 Task: Create List Financial Planning in Board Marketing Plan to Workspace Investment Management. Create List Accounting in Board Customer Loyalty Programs to Workspace Investment Management. Create List Bookkeeping in Board Diversity and Inclusion Training and Education Programs to Workspace Investment Management
Action: Key pressed <Key.shift>FINANCIAL<Key.space><Key.shift>PLANNING<Key.enter>
Screenshot: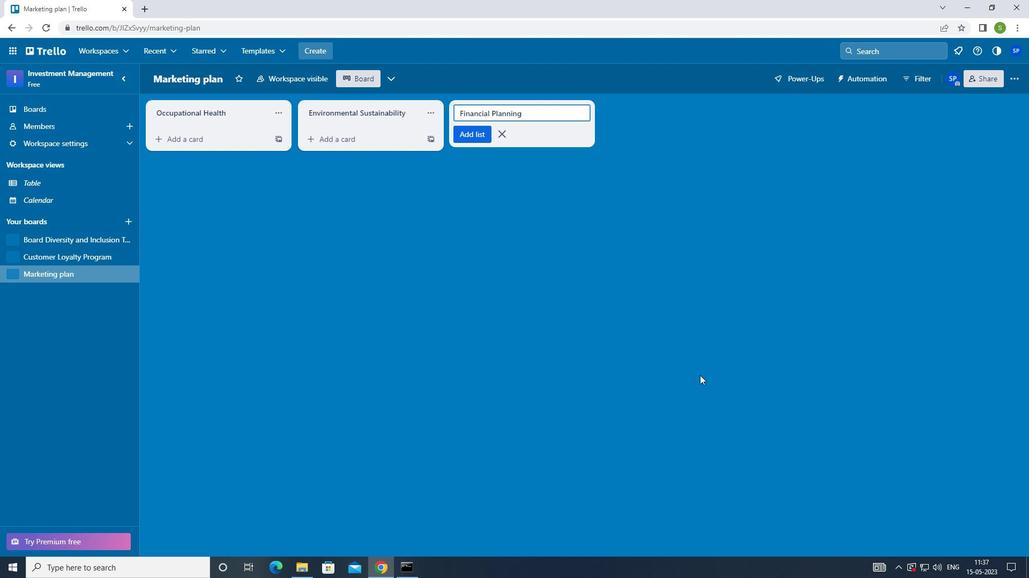 
Action: Mouse moved to (39, 255)
Screenshot: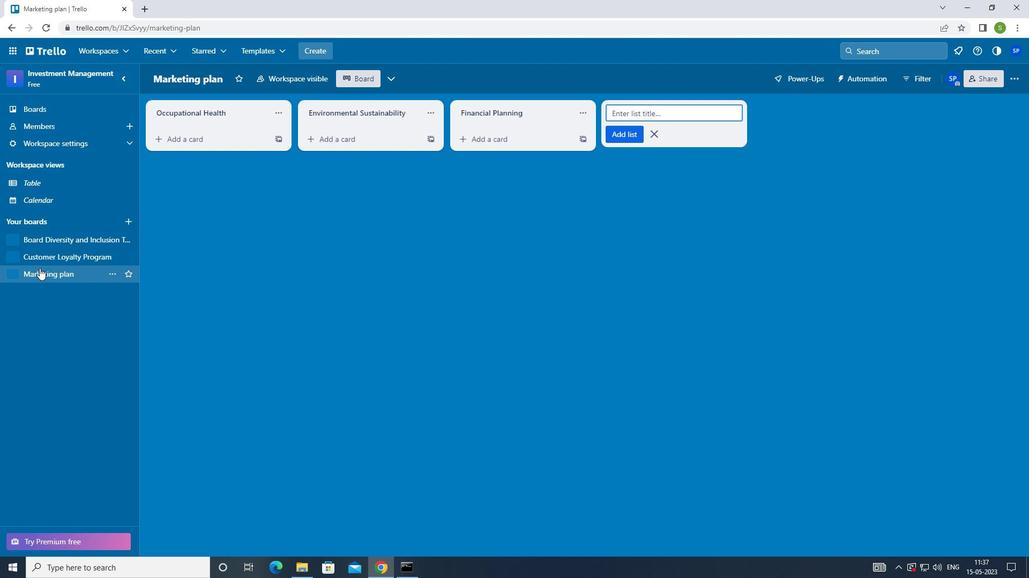 
Action: Mouse pressed left at (39, 255)
Screenshot: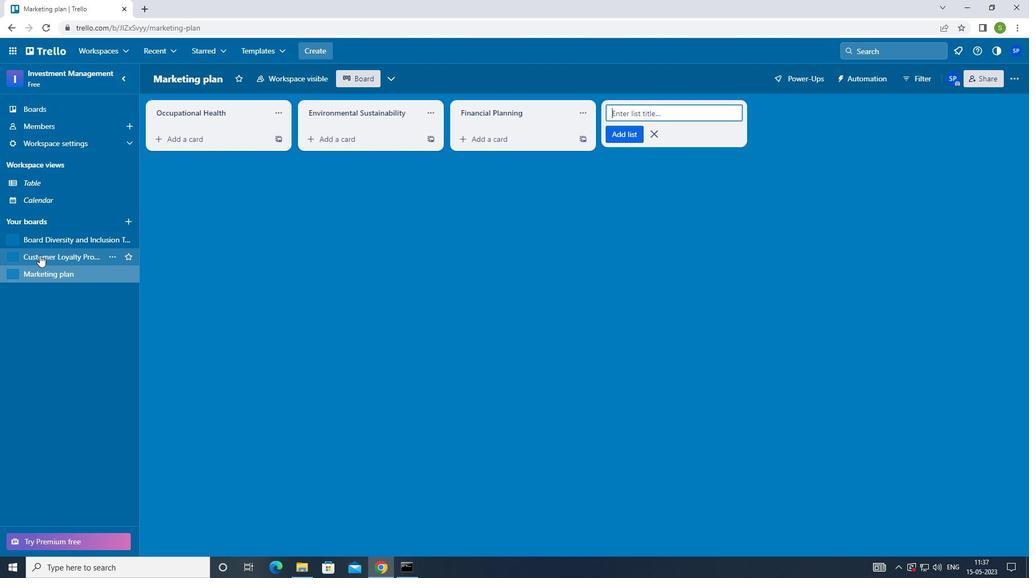 
Action: Mouse moved to (473, 118)
Screenshot: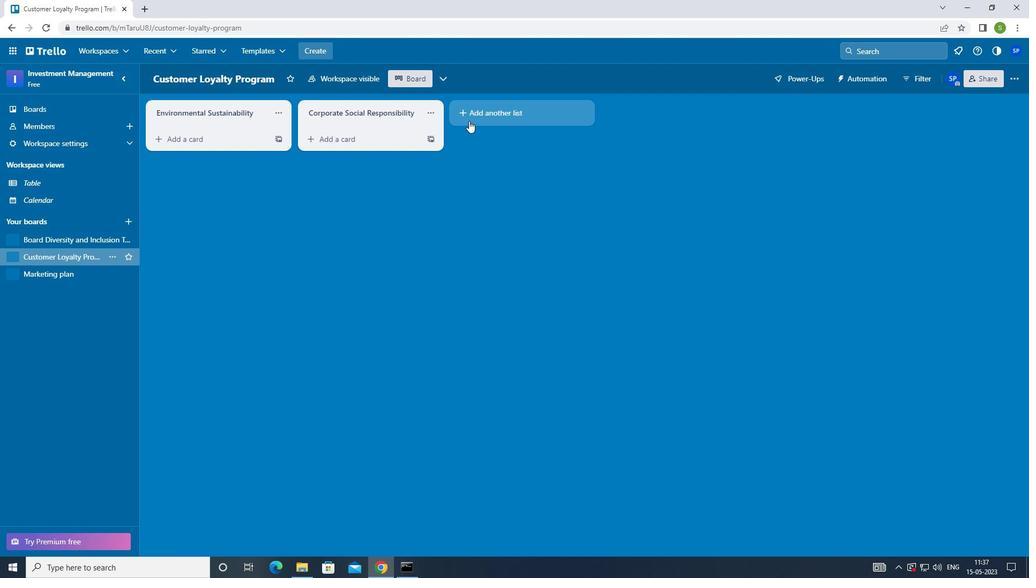 
Action: Mouse pressed left at (473, 118)
Screenshot: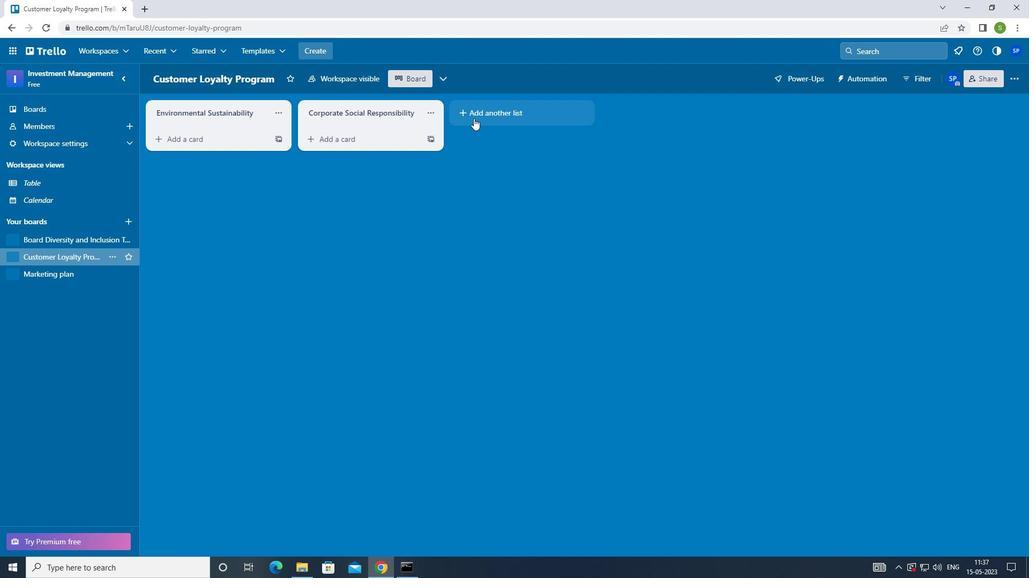 
Action: Mouse moved to (399, 335)
Screenshot: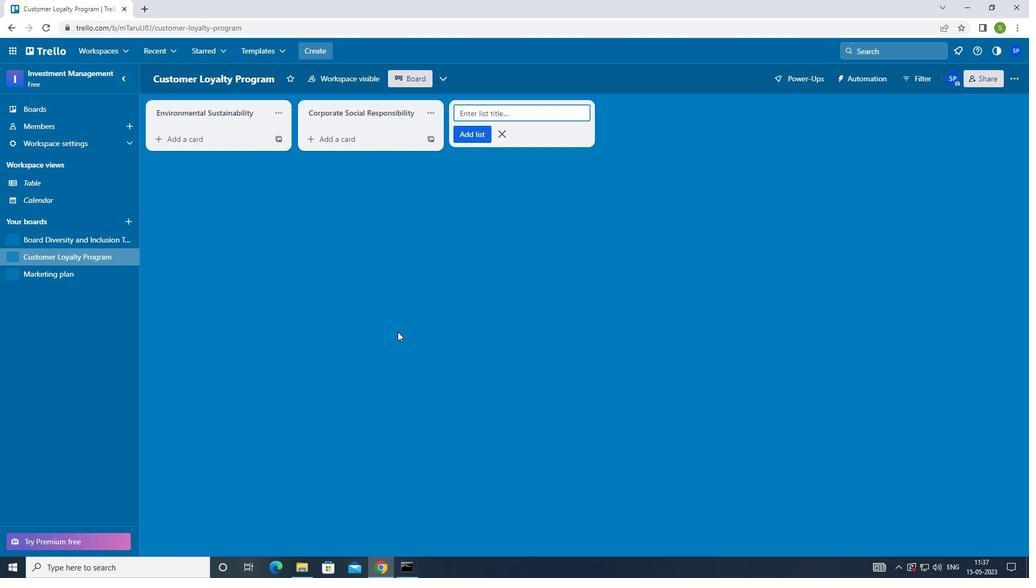 
Action: Key pressed <Key.shift>ACCOUNTING<Key.enter>
Screenshot: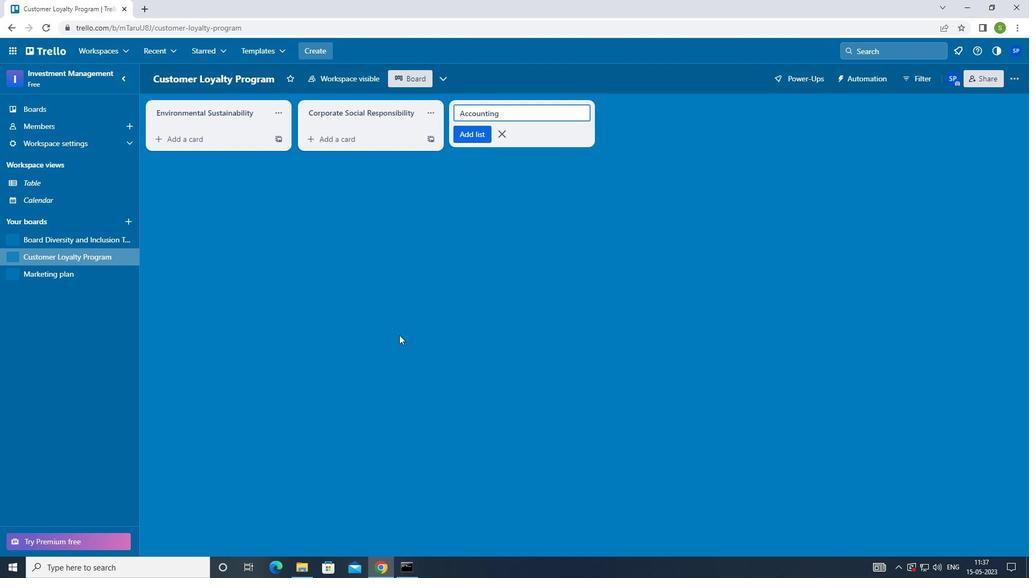 
Action: Mouse moved to (79, 238)
Screenshot: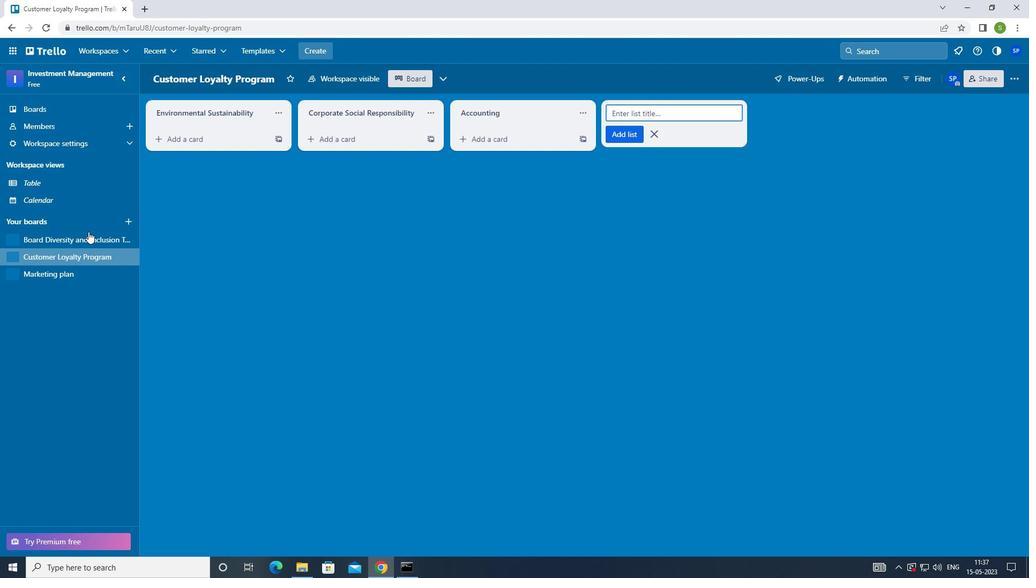 
Action: Mouse pressed left at (79, 238)
Screenshot: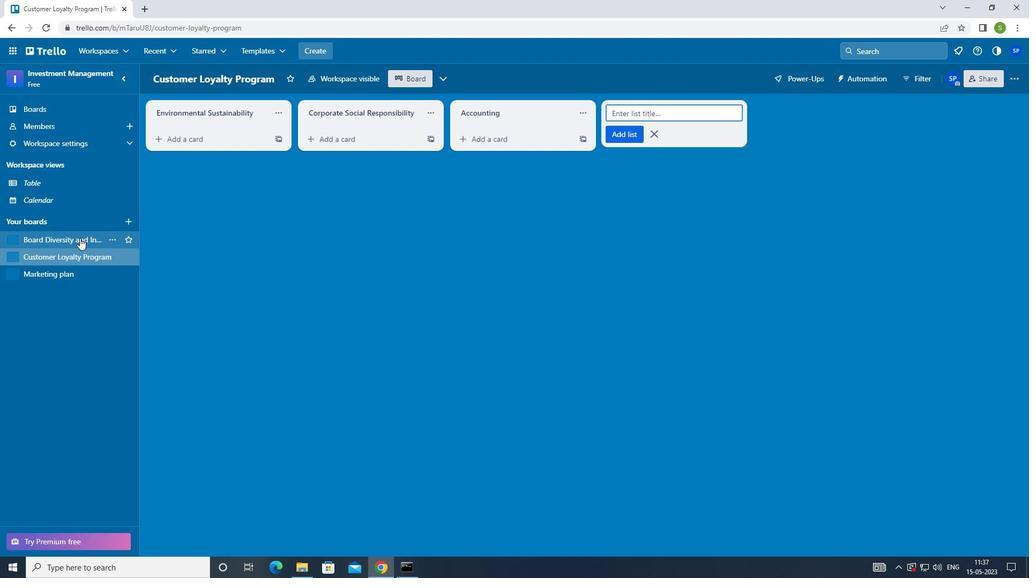 
Action: Mouse moved to (531, 117)
Screenshot: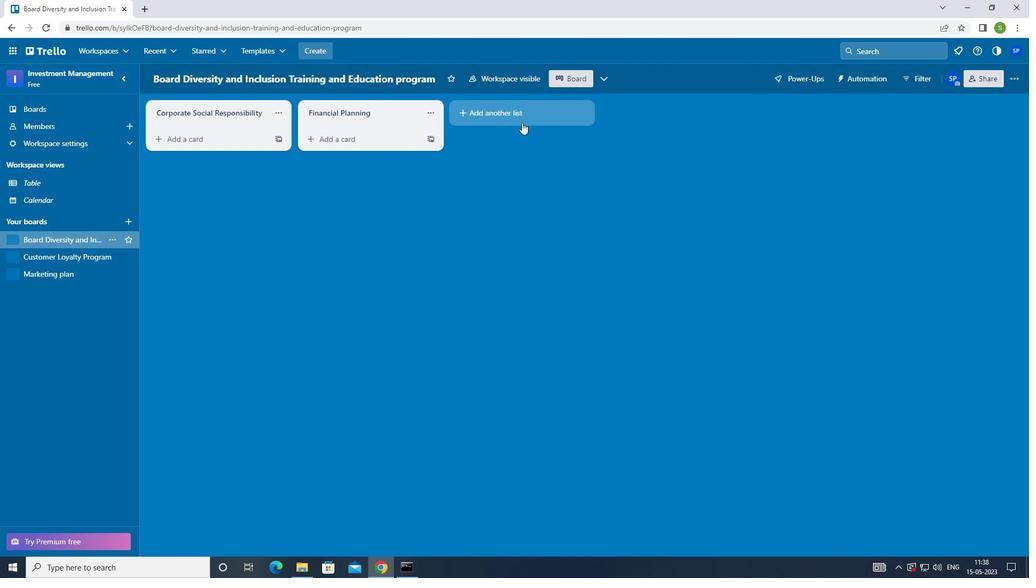 
Action: Mouse pressed left at (531, 117)
Screenshot: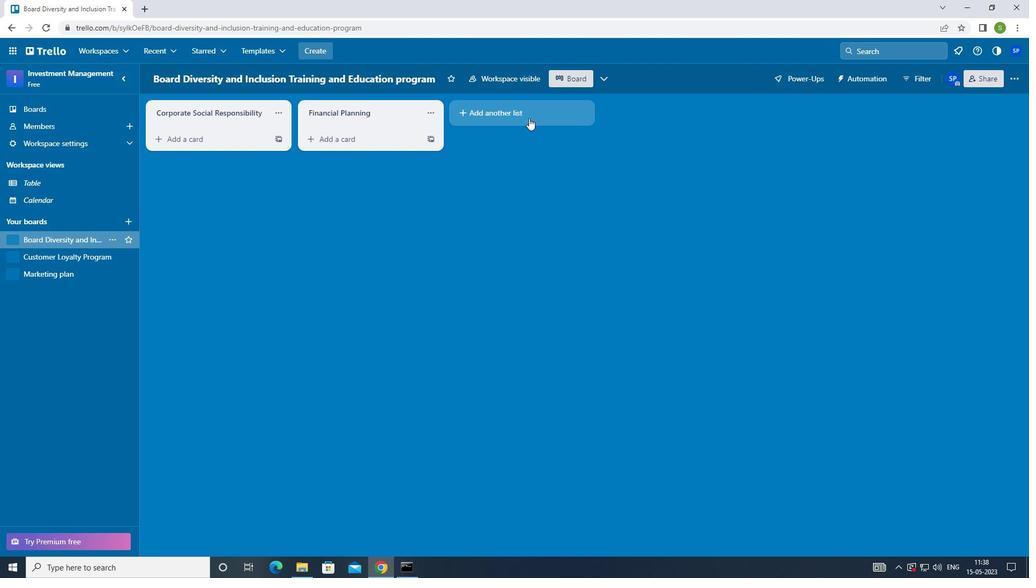 
Action: Mouse moved to (445, 271)
Screenshot: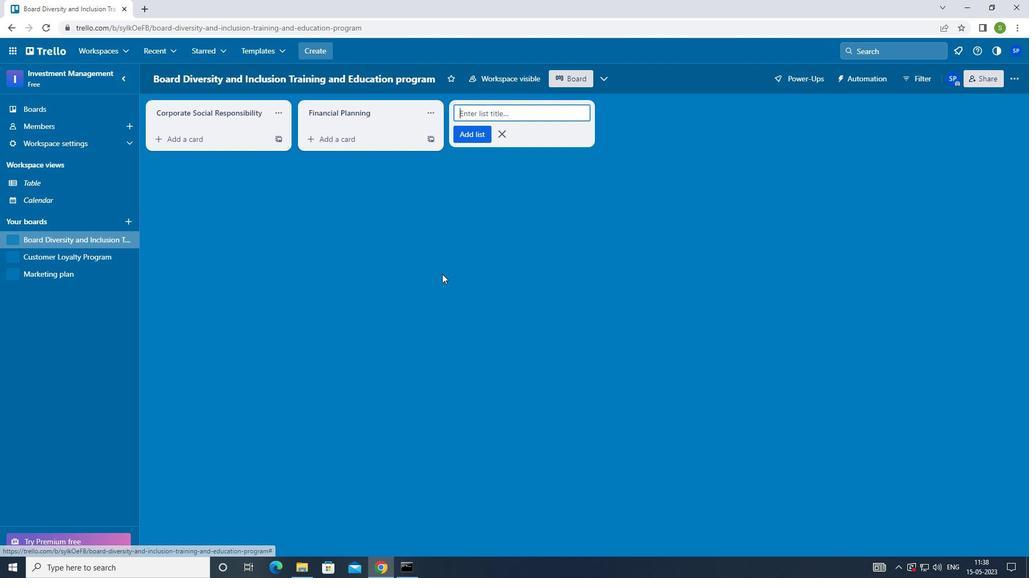 
Action: Key pressed <Key.shift><Key.shift><Key.shift><Key.shift><Key.shift><Key.shift><Key.shift><Key.shift><Key.shift><Key.shift><Key.shift><Key.shift><Key.shift><Key.shift><Key.shift><Key.shift><Key.shift><Key.shift><Key.shift>BOOKKEEPING<Key.enter><Key.f8>
Screenshot: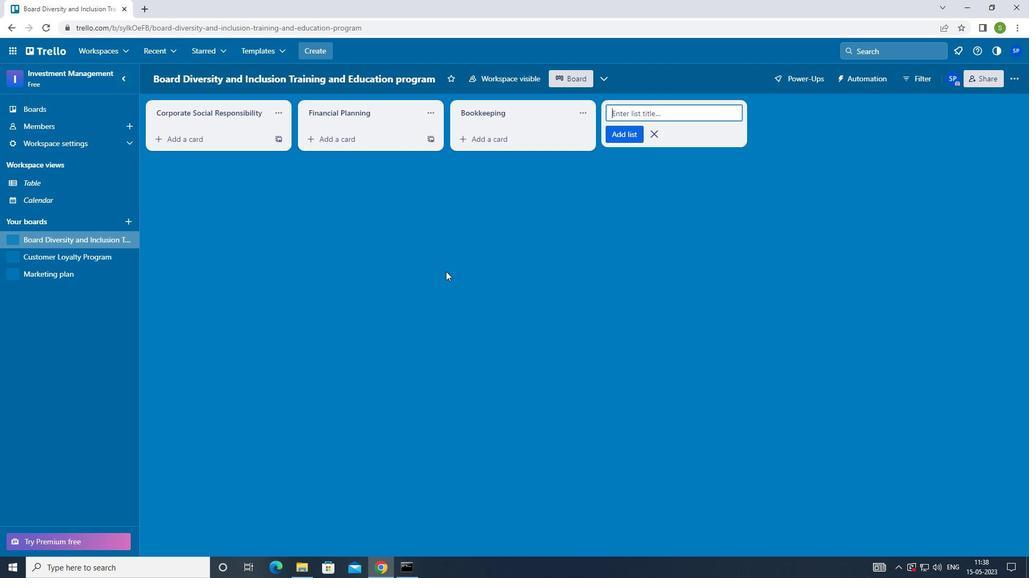 
